 Task: Apply theme beach day in current slide.
Action: Mouse moved to (442, 94)
Screenshot: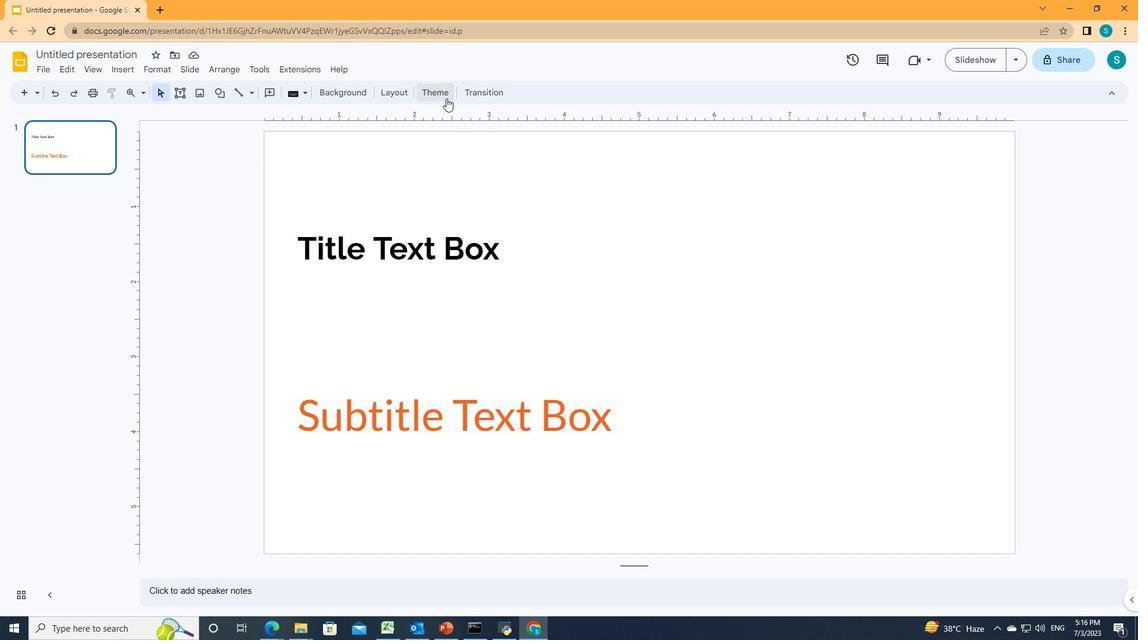 
Action: Mouse pressed left at (442, 94)
Screenshot: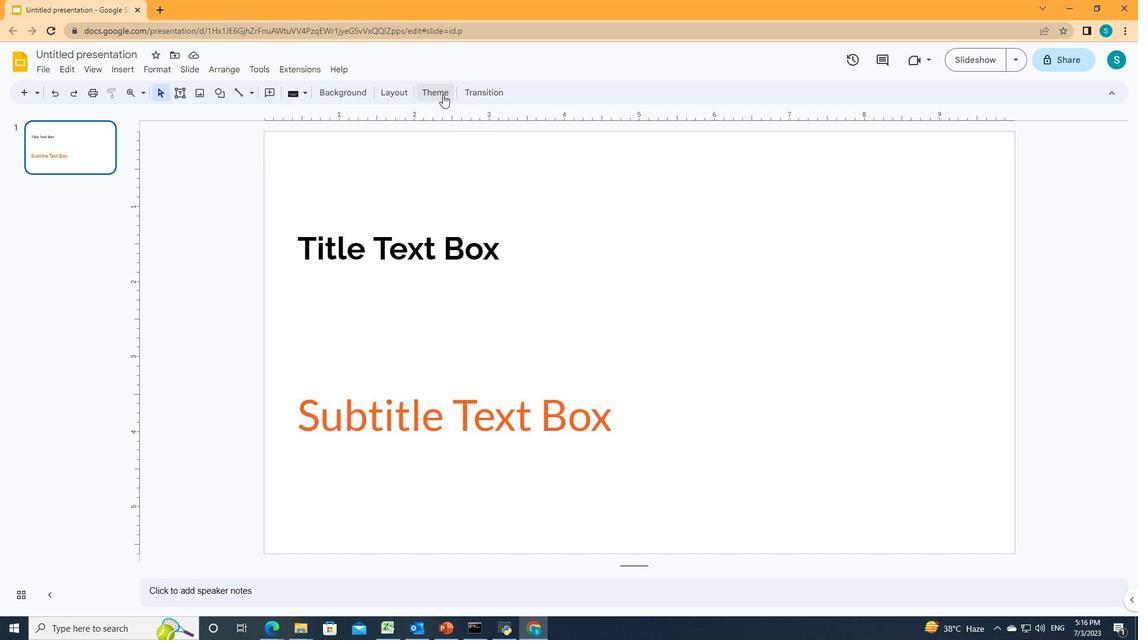 
Action: Mouse moved to (1091, 366)
Screenshot: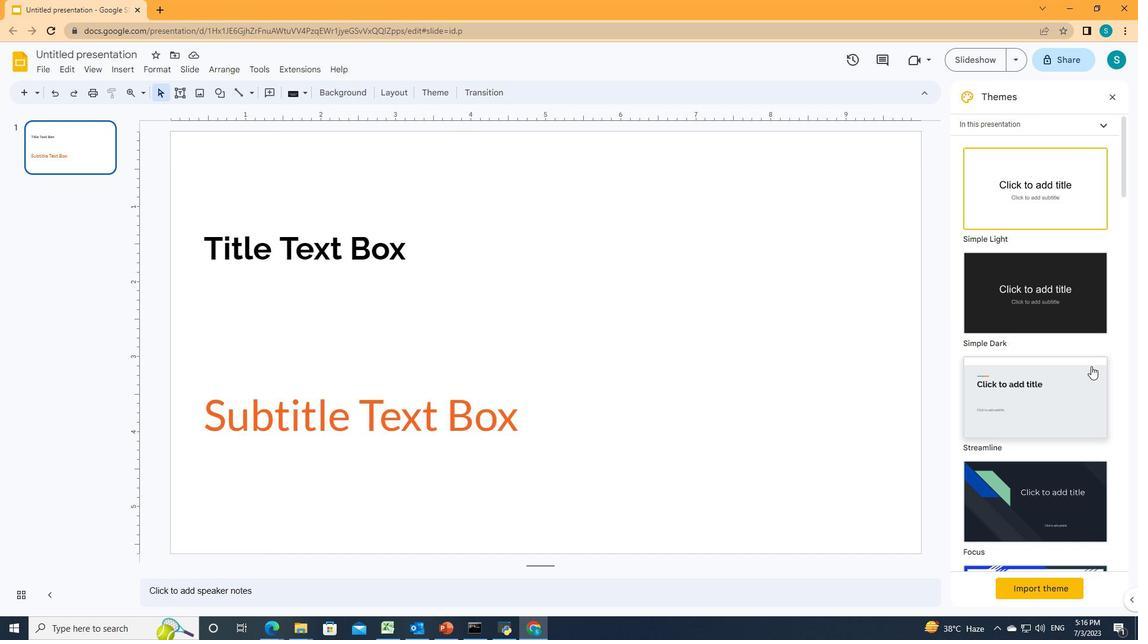 
Action: Mouse scrolled (1091, 366) with delta (0, 0)
Screenshot: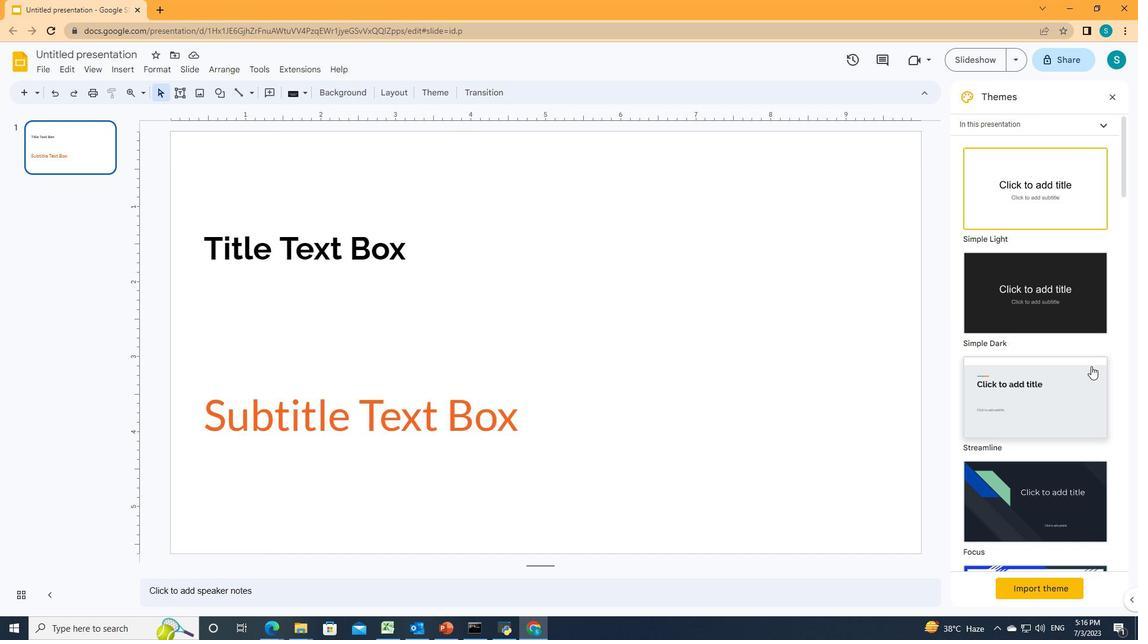 
Action: Mouse scrolled (1091, 366) with delta (0, 0)
Screenshot: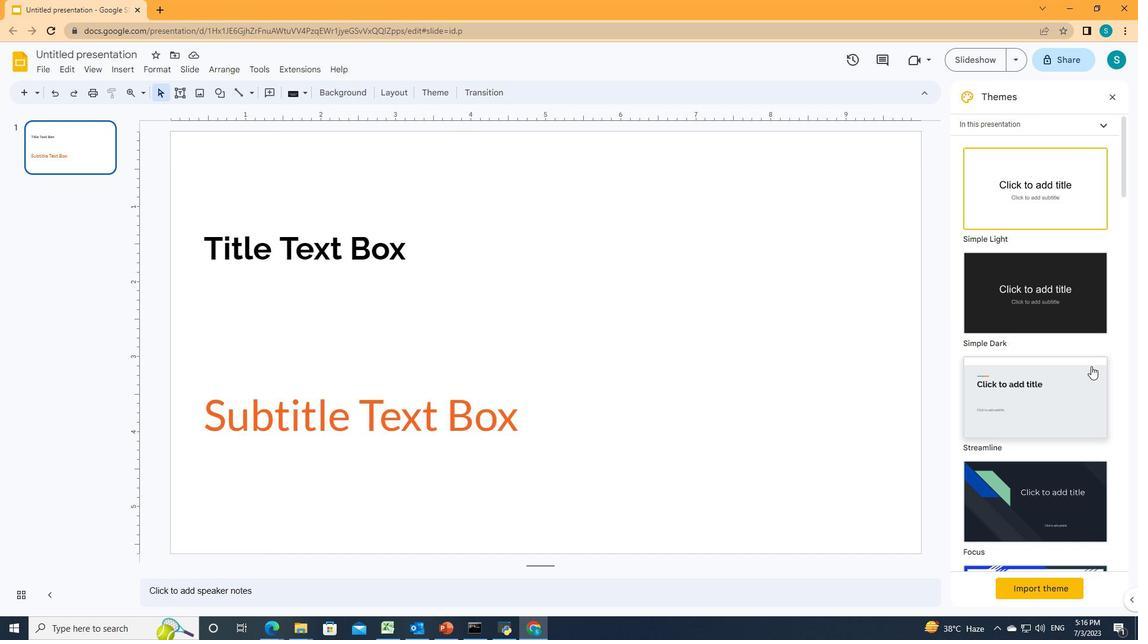 
Action: Mouse scrolled (1091, 366) with delta (0, 0)
Screenshot: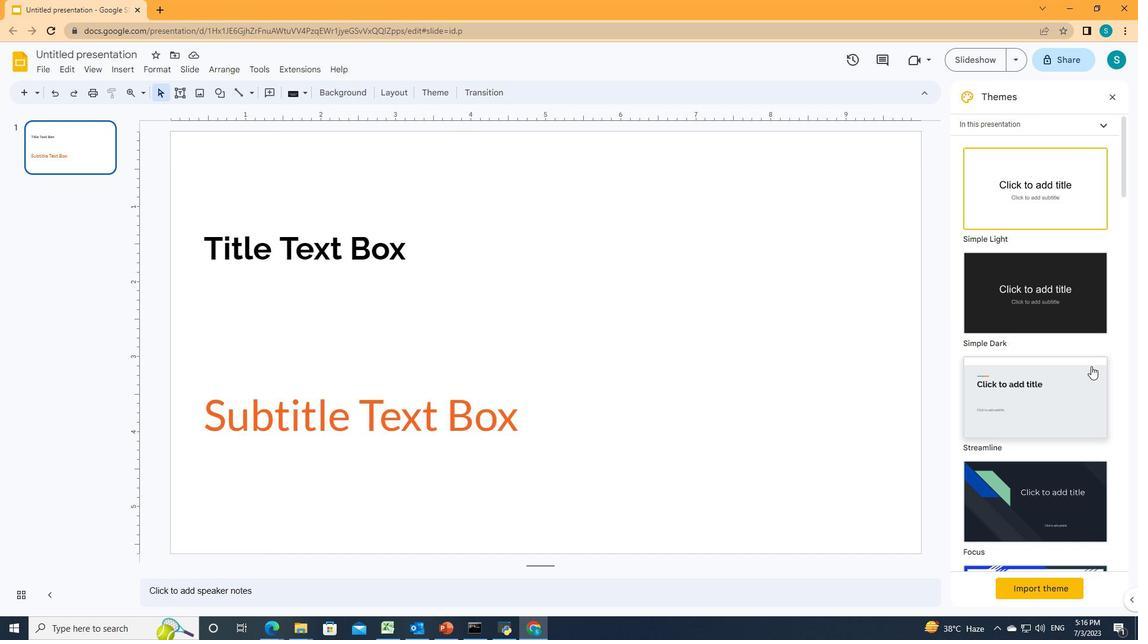 
Action: Mouse scrolled (1091, 366) with delta (0, 0)
Screenshot: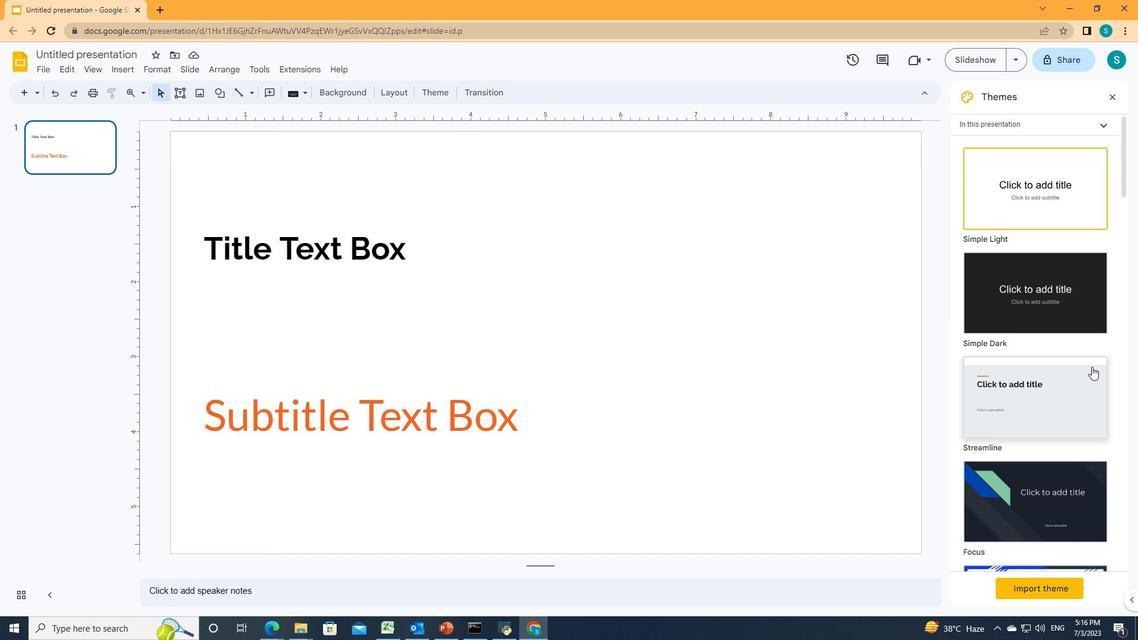 
Action: Mouse scrolled (1091, 366) with delta (0, 0)
Screenshot: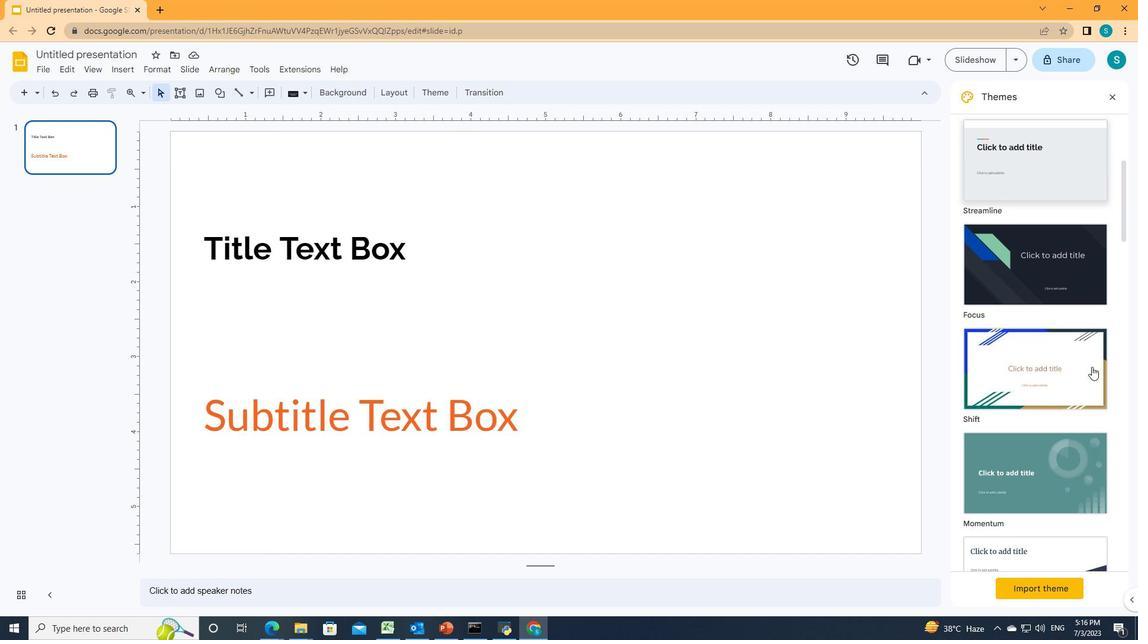 
Action: Mouse scrolled (1091, 366) with delta (0, 0)
Screenshot: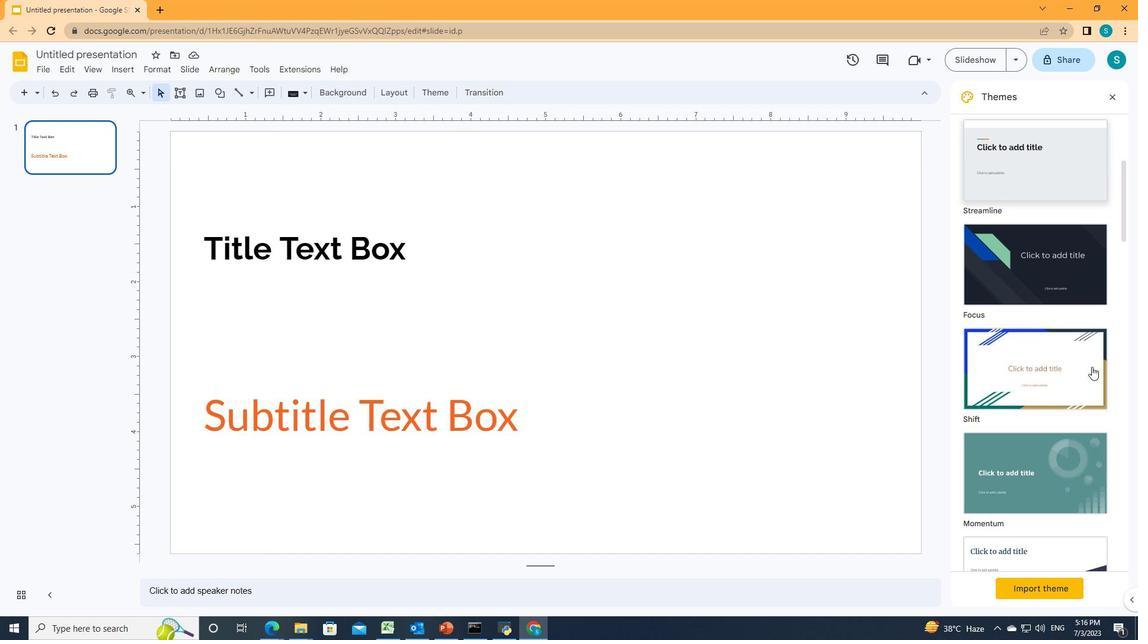 
Action: Mouse scrolled (1091, 366) with delta (0, 0)
Screenshot: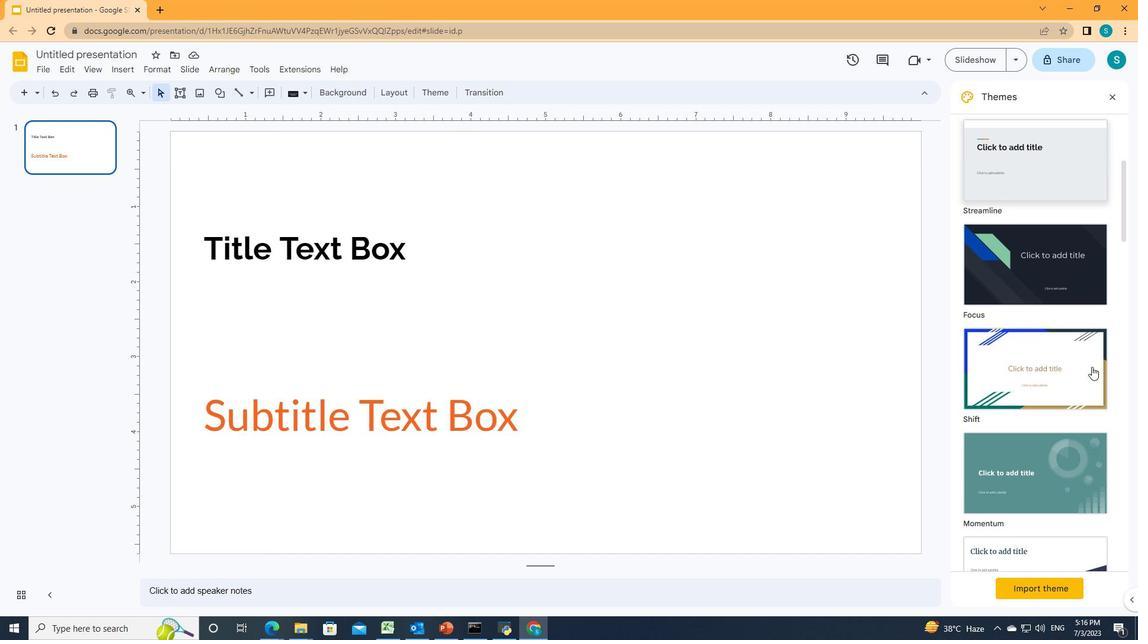 
Action: Mouse scrolled (1091, 366) with delta (0, 0)
Screenshot: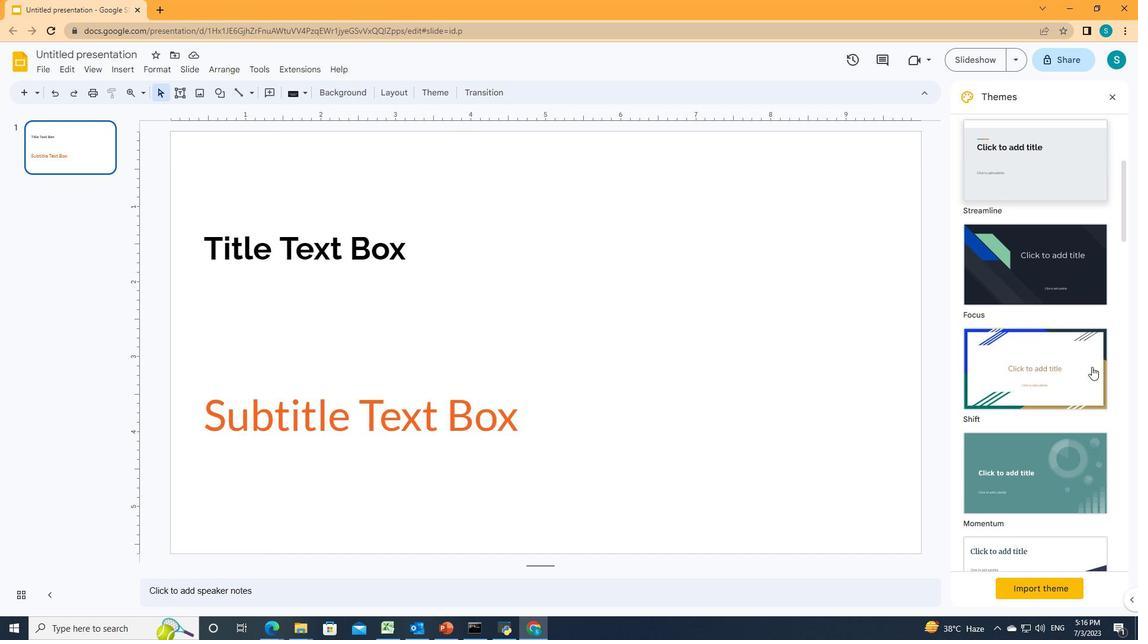 
Action: Mouse scrolled (1091, 366) with delta (0, 0)
Screenshot: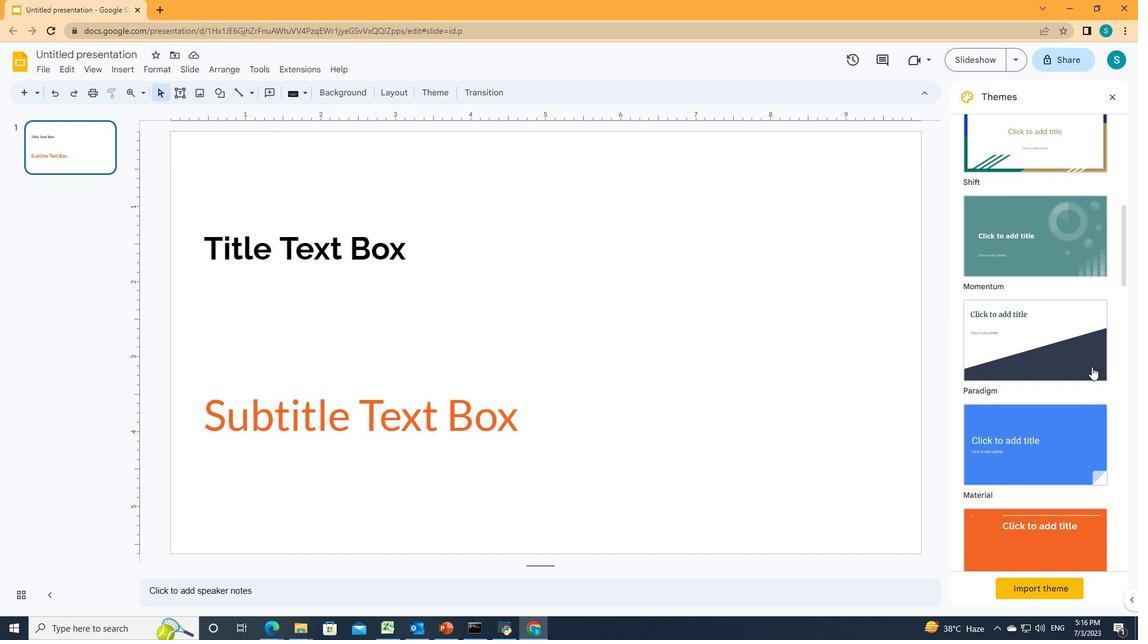 
Action: Mouse scrolled (1091, 366) with delta (0, 0)
Screenshot: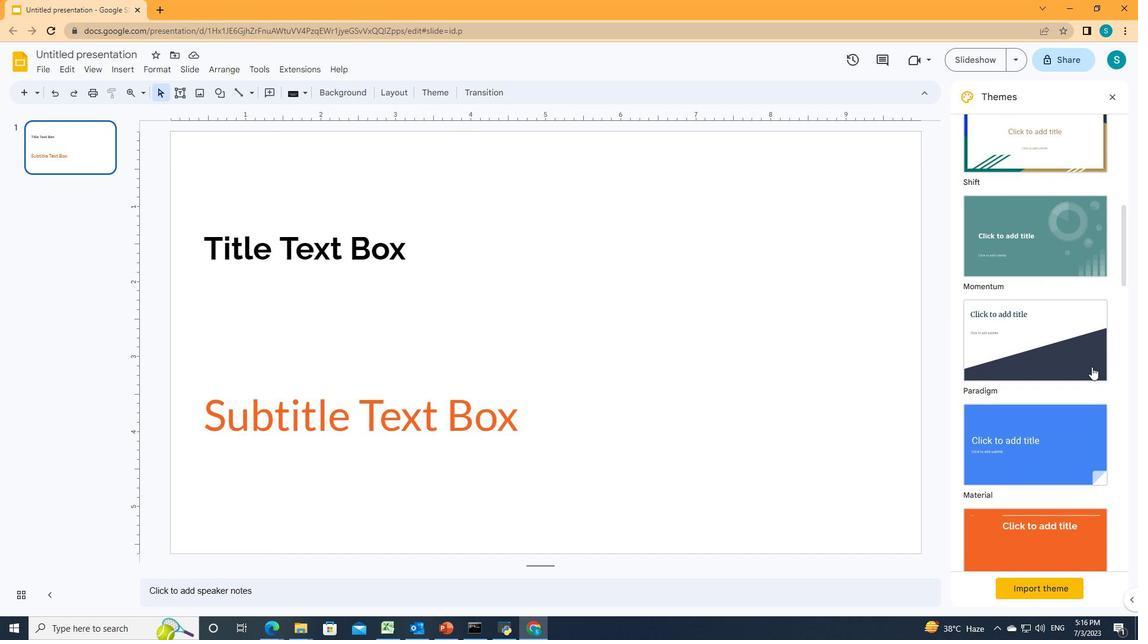 
Action: Mouse scrolled (1091, 366) with delta (0, 0)
Screenshot: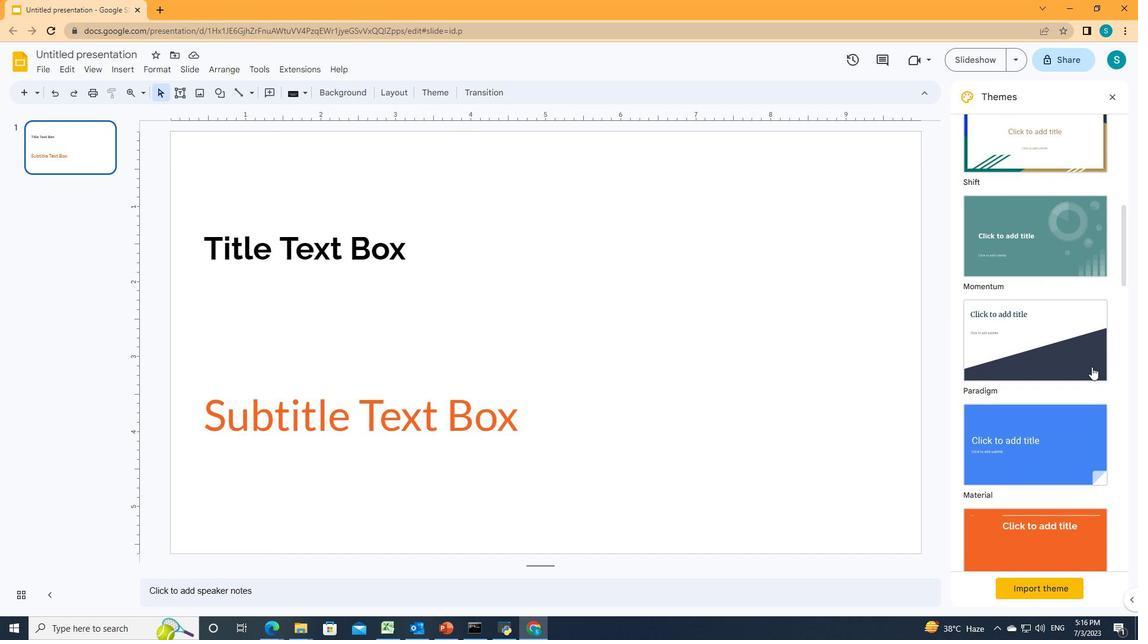 
Action: Mouse scrolled (1091, 366) with delta (0, 0)
Screenshot: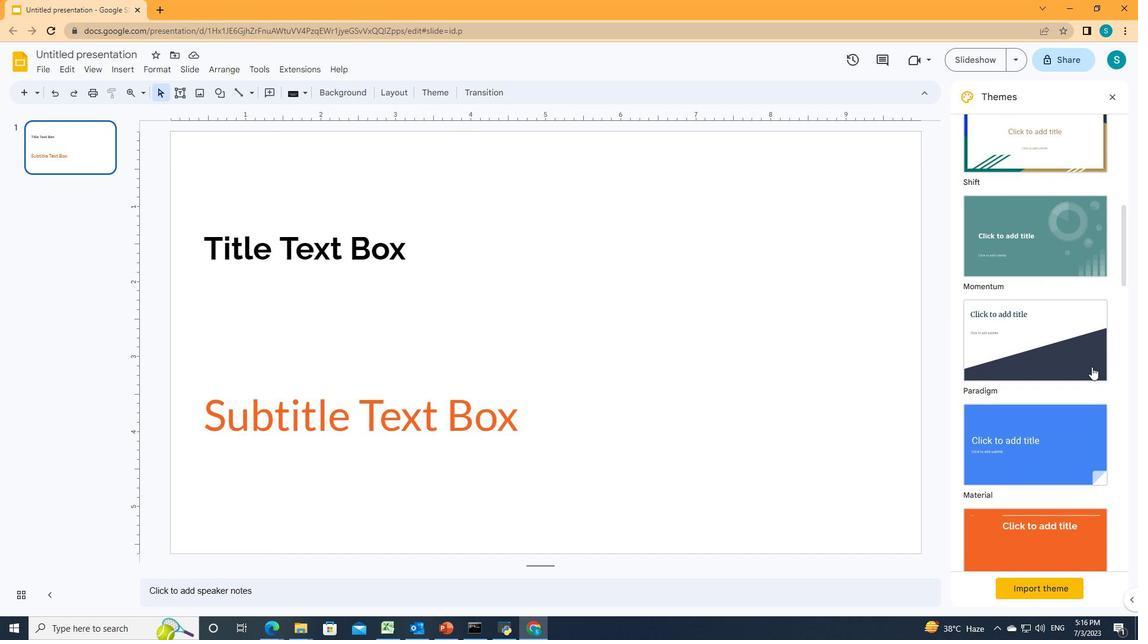 
Action: Mouse moved to (1062, 412)
Screenshot: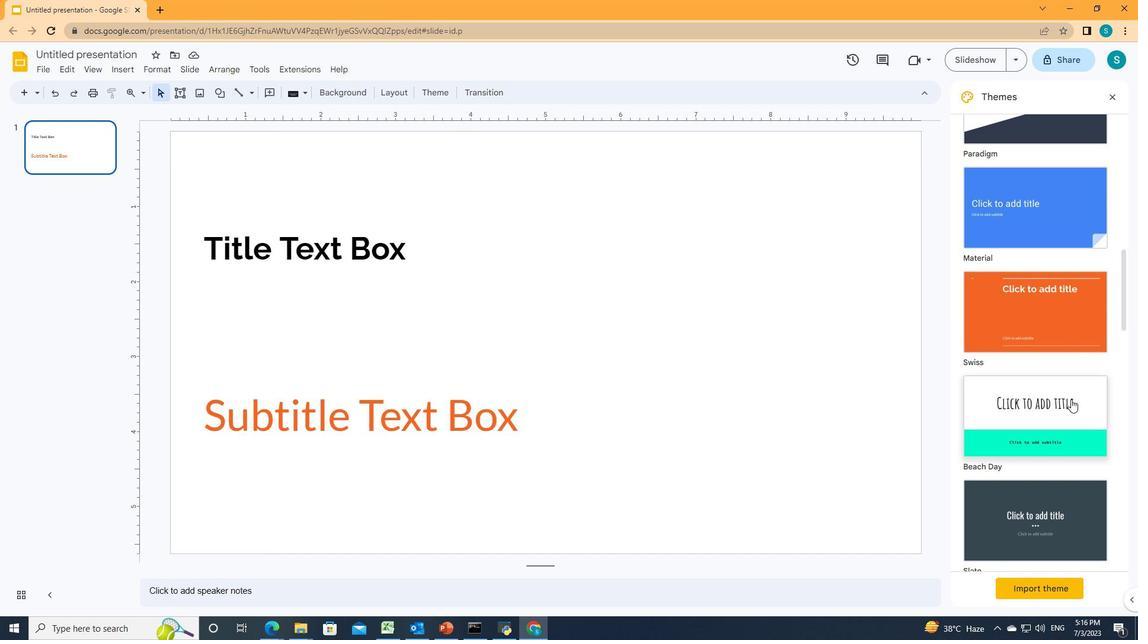 
Action: Mouse pressed left at (1062, 412)
Screenshot: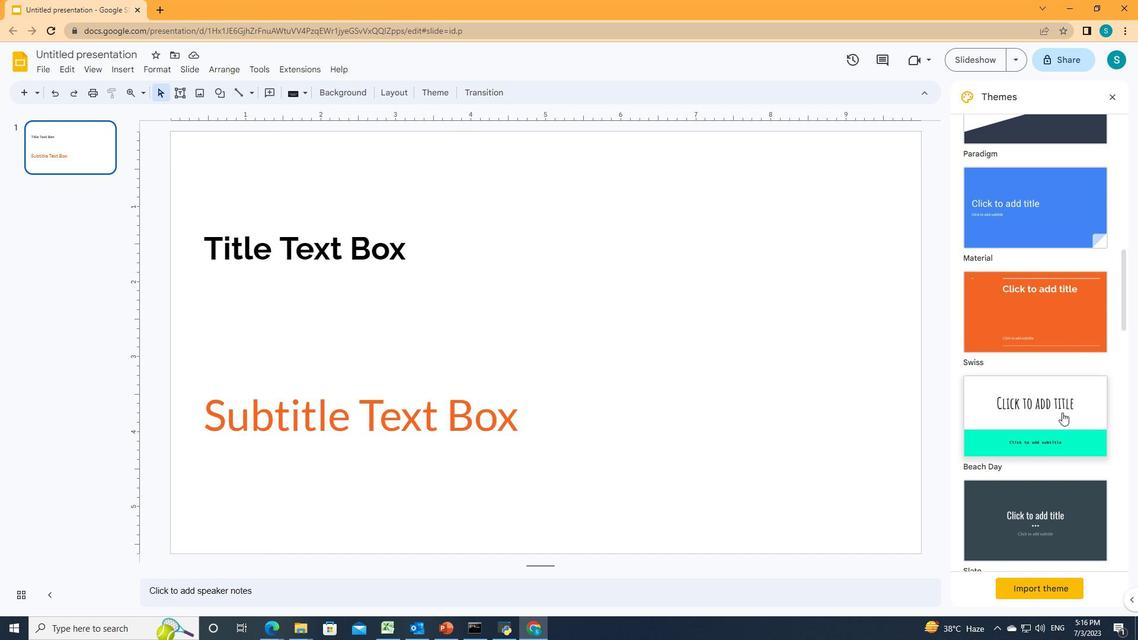 
